 Task: Create New Employee with Employee Name: Ethan King, Address Line1: 8100 Addison Street, Address Line2: Painesville, Address Line3:  OH 44077, Cell Number: 621519-7251_x000D_

Action: Mouse moved to (189, 36)
Screenshot: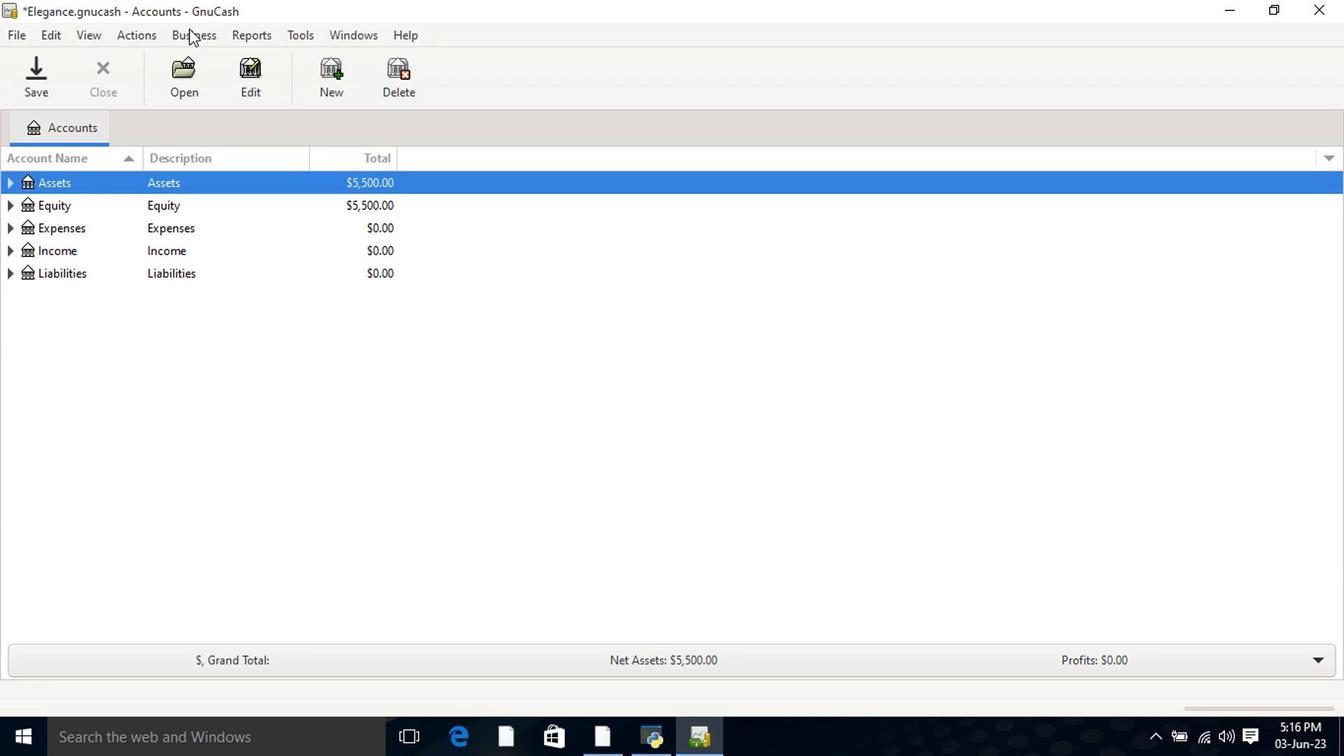 
Action: Mouse pressed left at (189, 36)
Screenshot: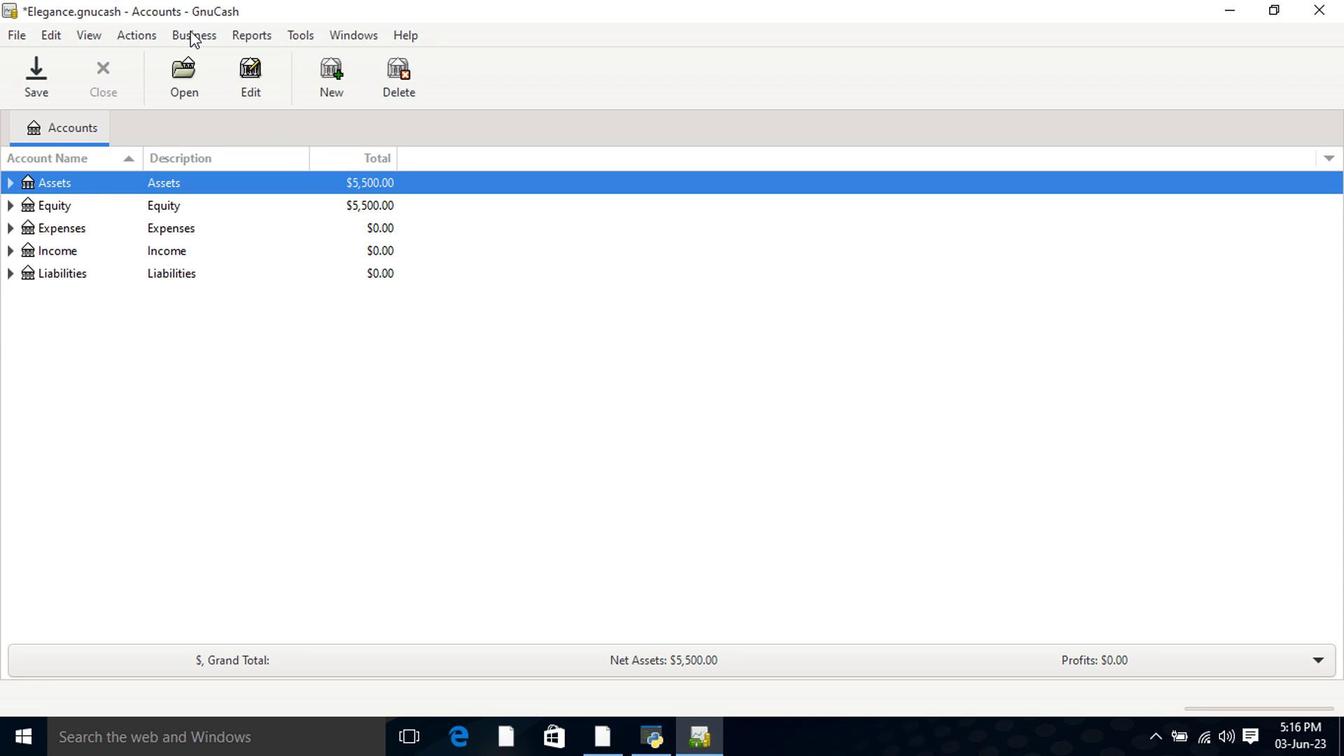 
Action: Mouse moved to (214, 111)
Screenshot: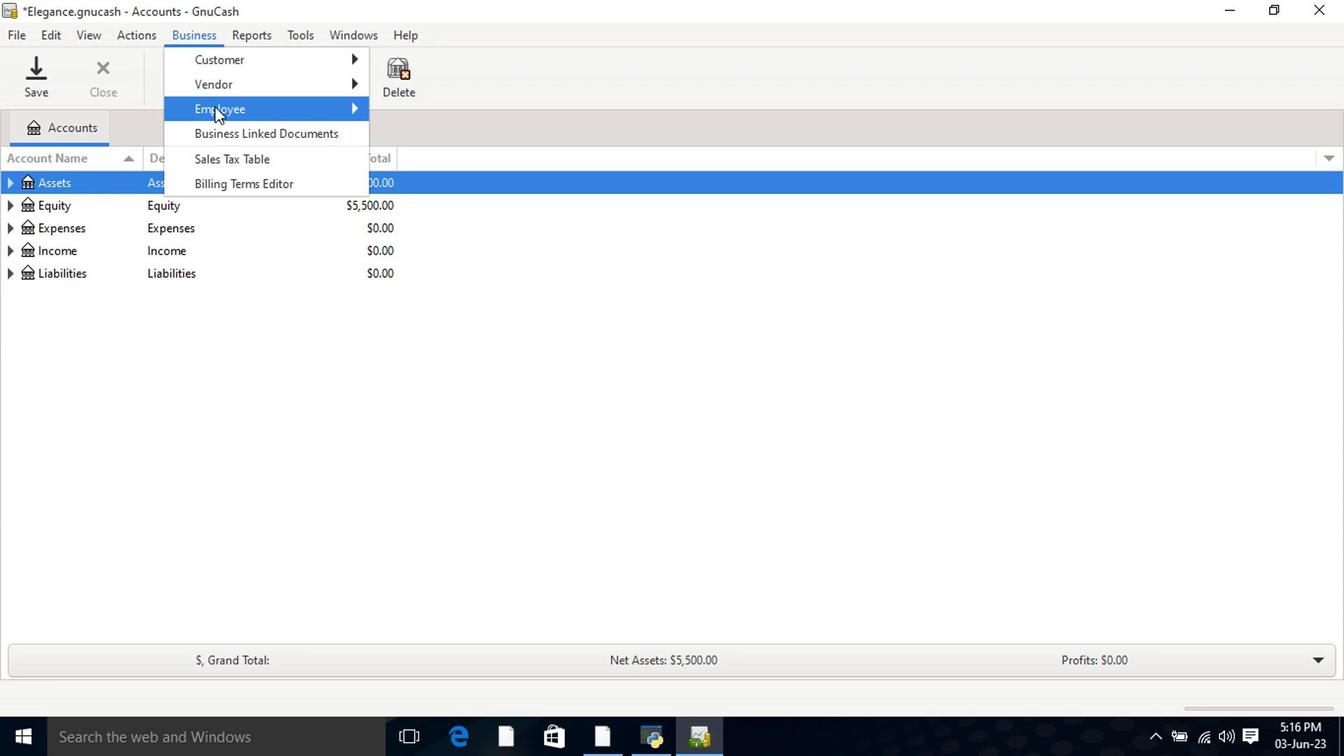
Action: Mouse pressed left at (214, 111)
Screenshot: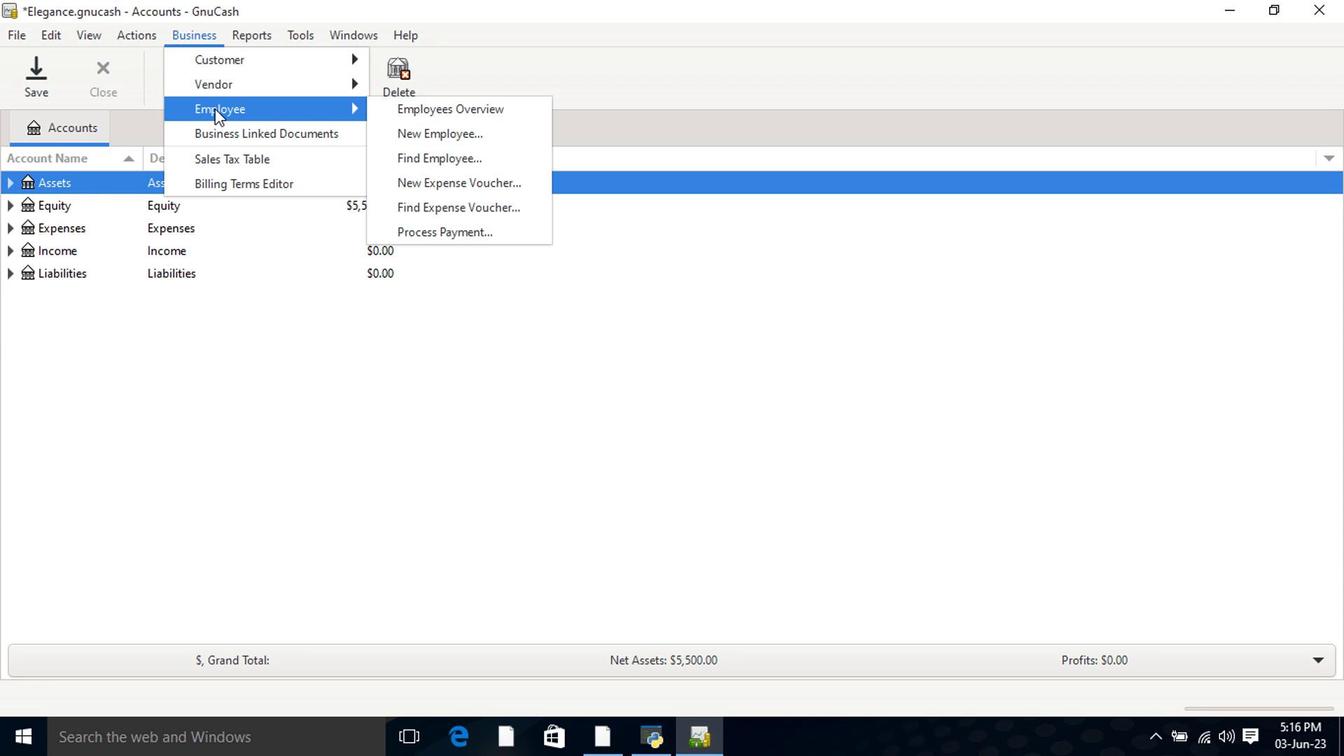 
Action: Mouse moved to (411, 137)
Screenshot: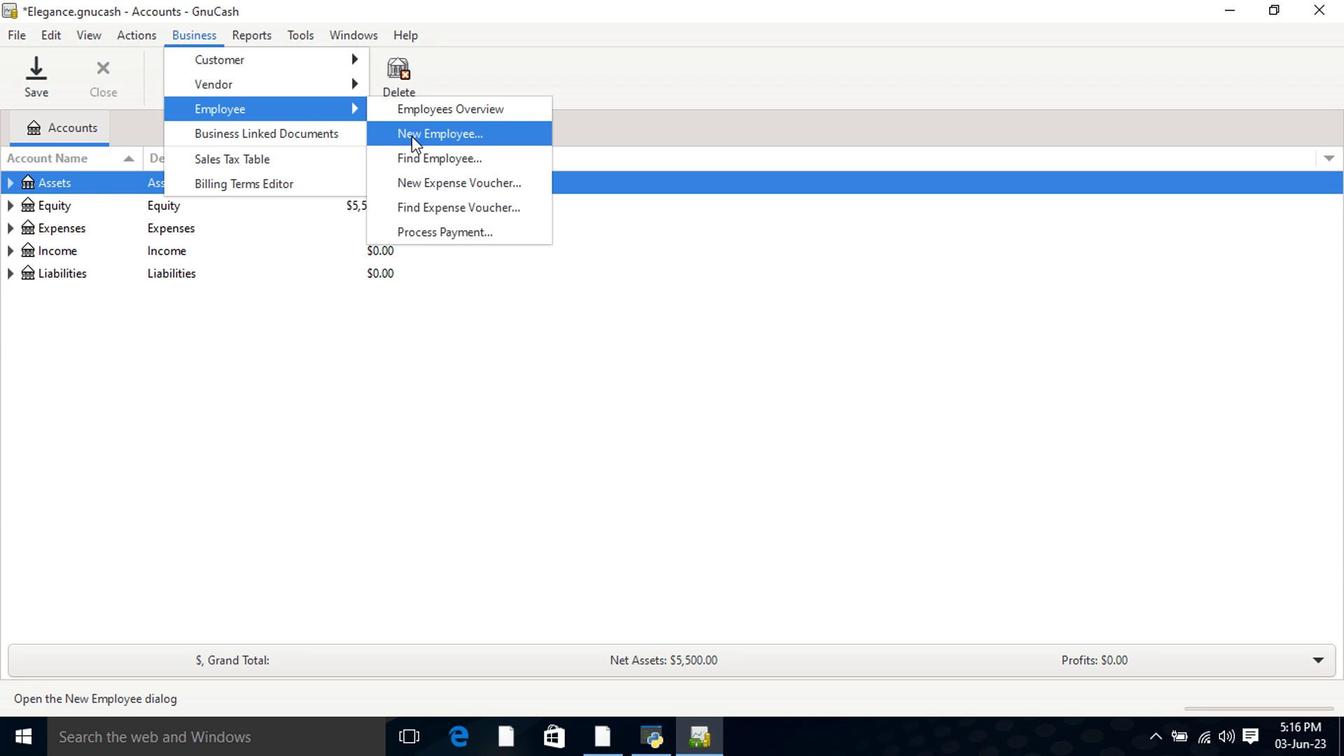 
Action: Mouse pressed left at (411, 137)
Screenshot: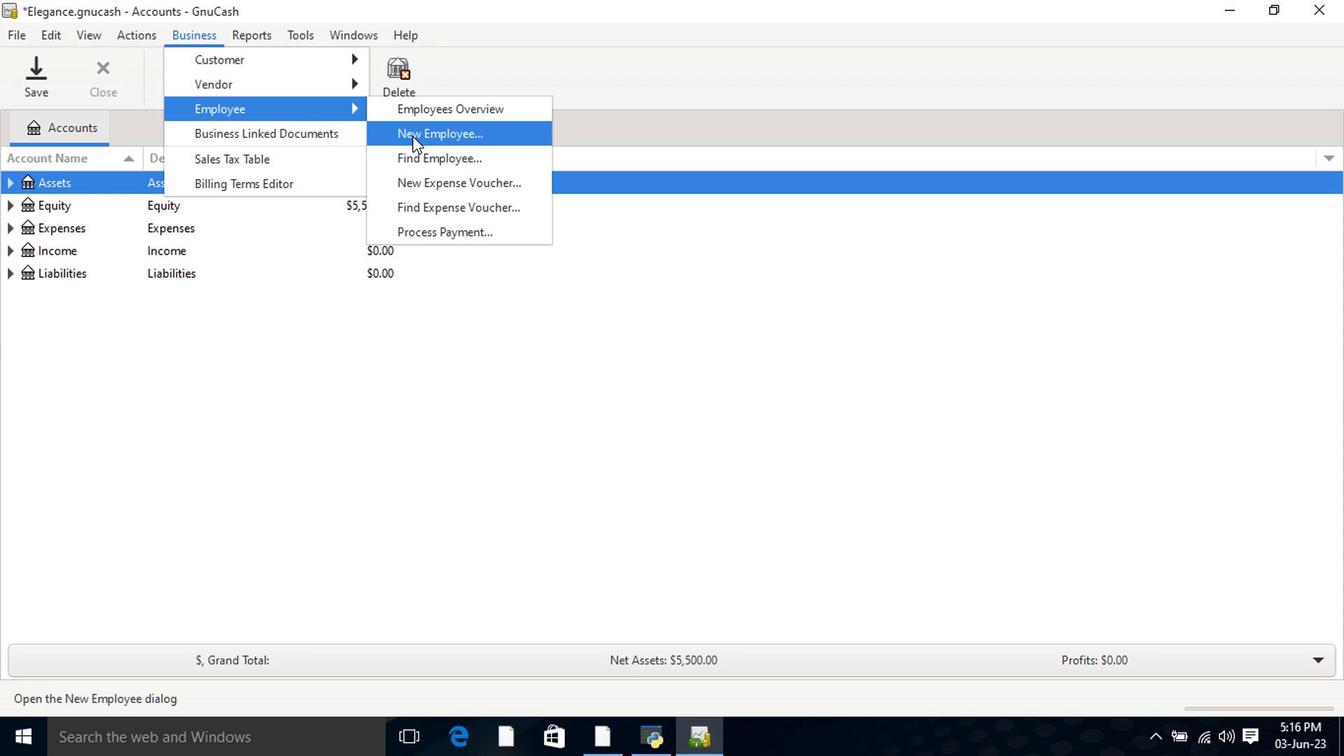 
Action: Mouse moved to (612, 306)
Screenshot: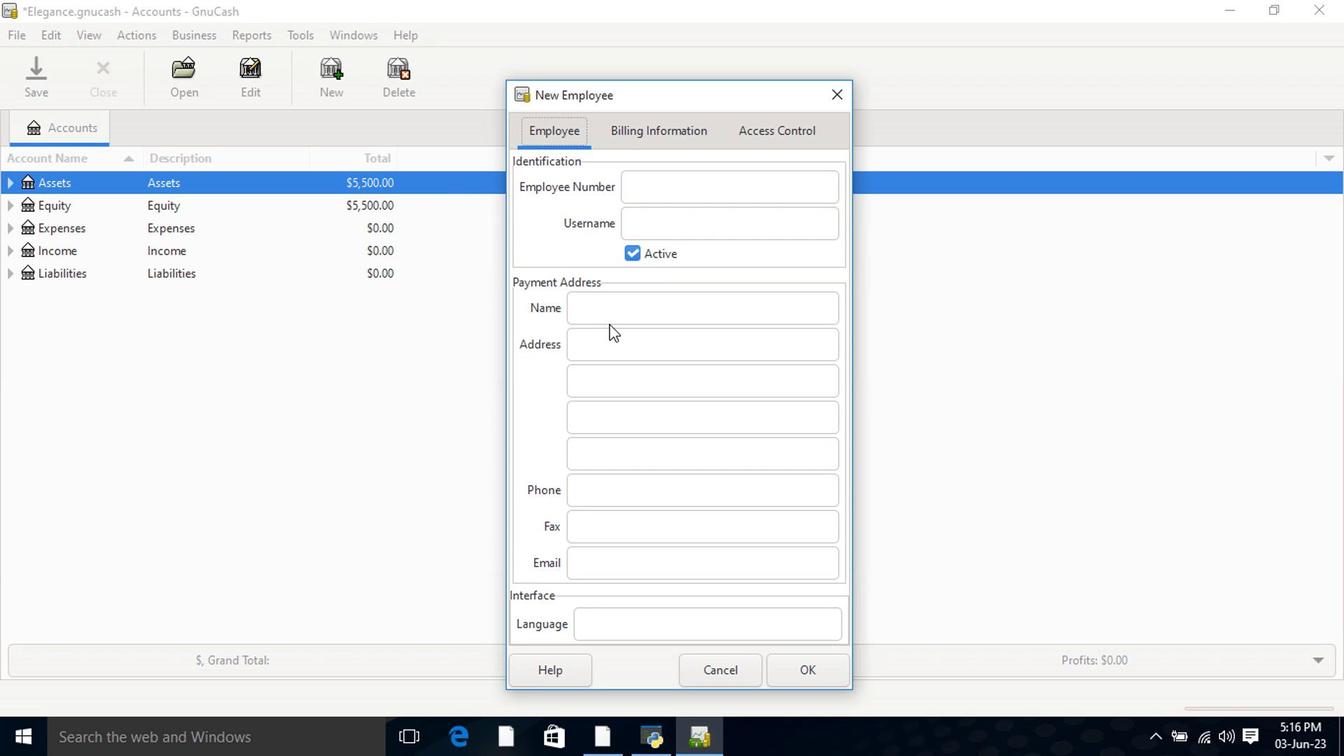 
Action: Mouse pressed left at (612, 306)
Screenshot: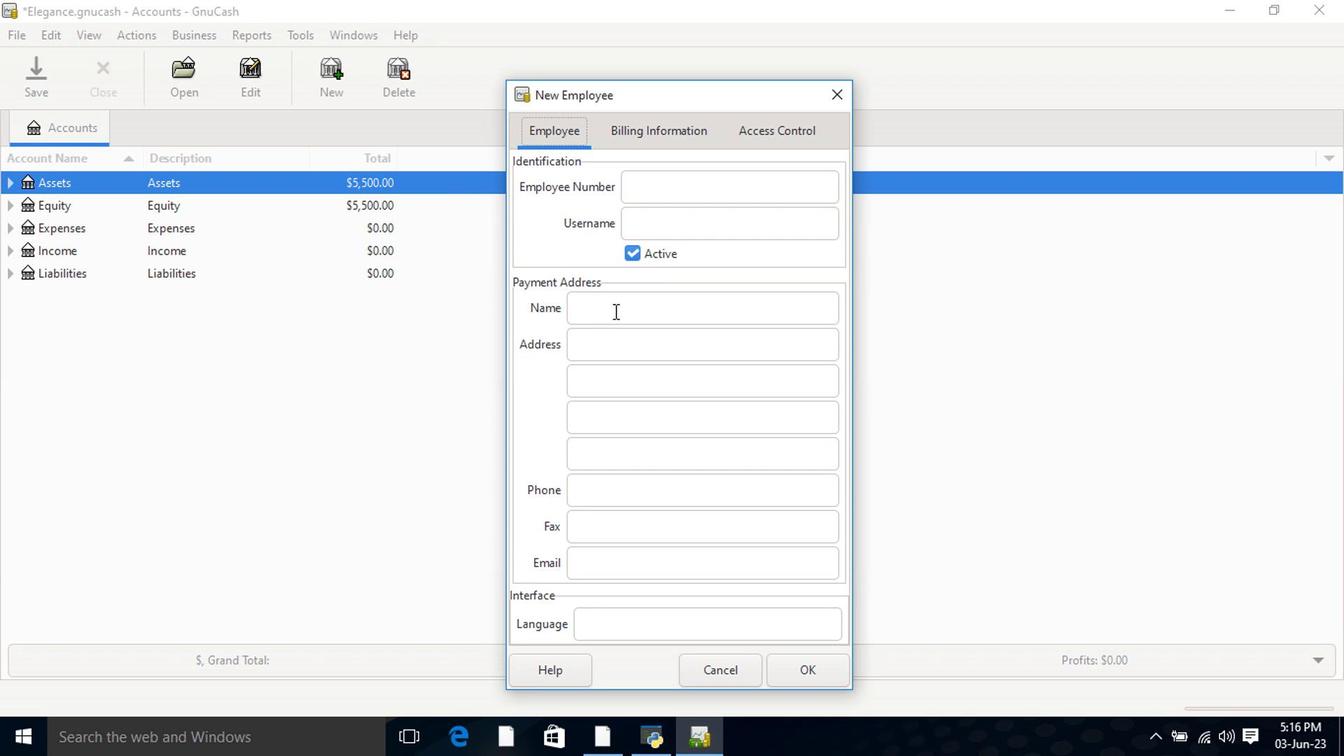 
Action: Key pressed <Key.shift>Ethan<Key.space><Key.shift>King<Key.tab>8100<Key.space><Key.shift>Addison<Key.space><Key.shift>Street<Key.tab><Key.shift>Painesville<Key.tab><Key.shift>OH<Key.space>44077<Key.tab><Key.tab>6215197<Key.backspace>-7251<Key.tab>
Screenshot: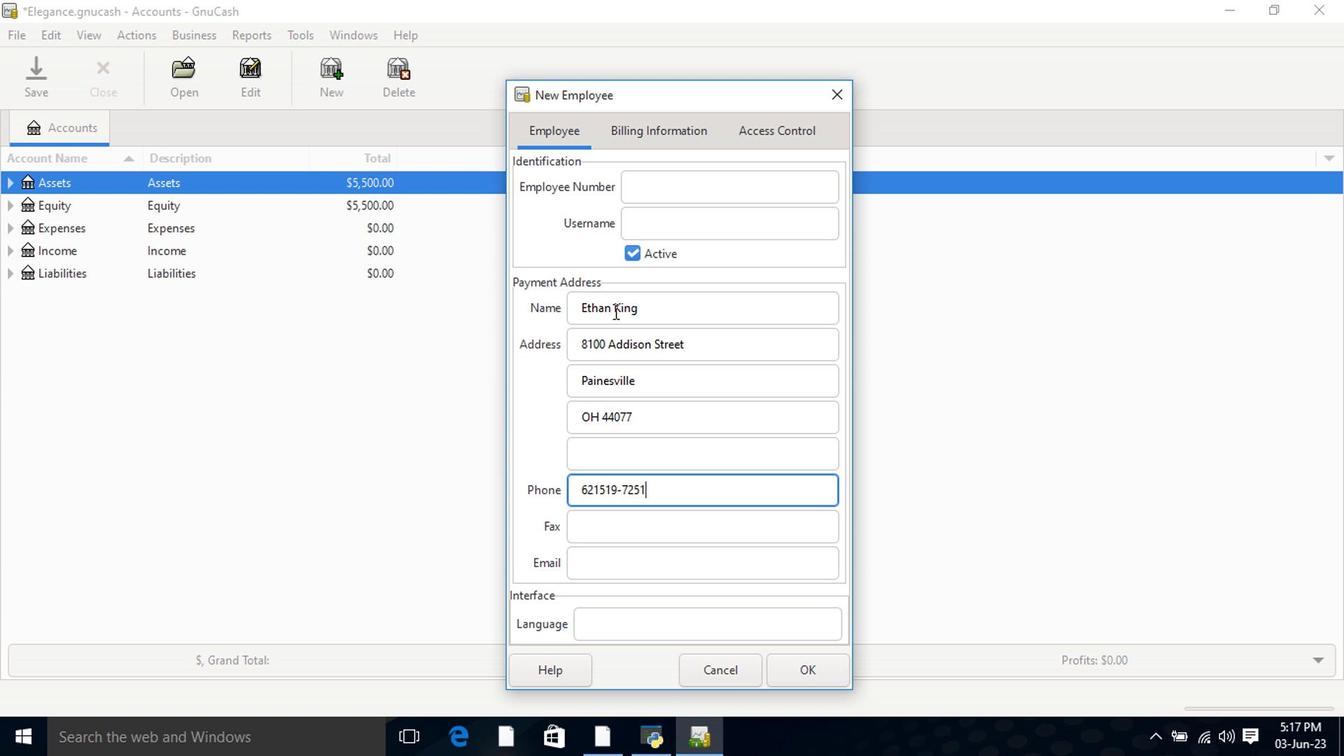 
Action: Mouse moved to (669, 137)
Screenshot: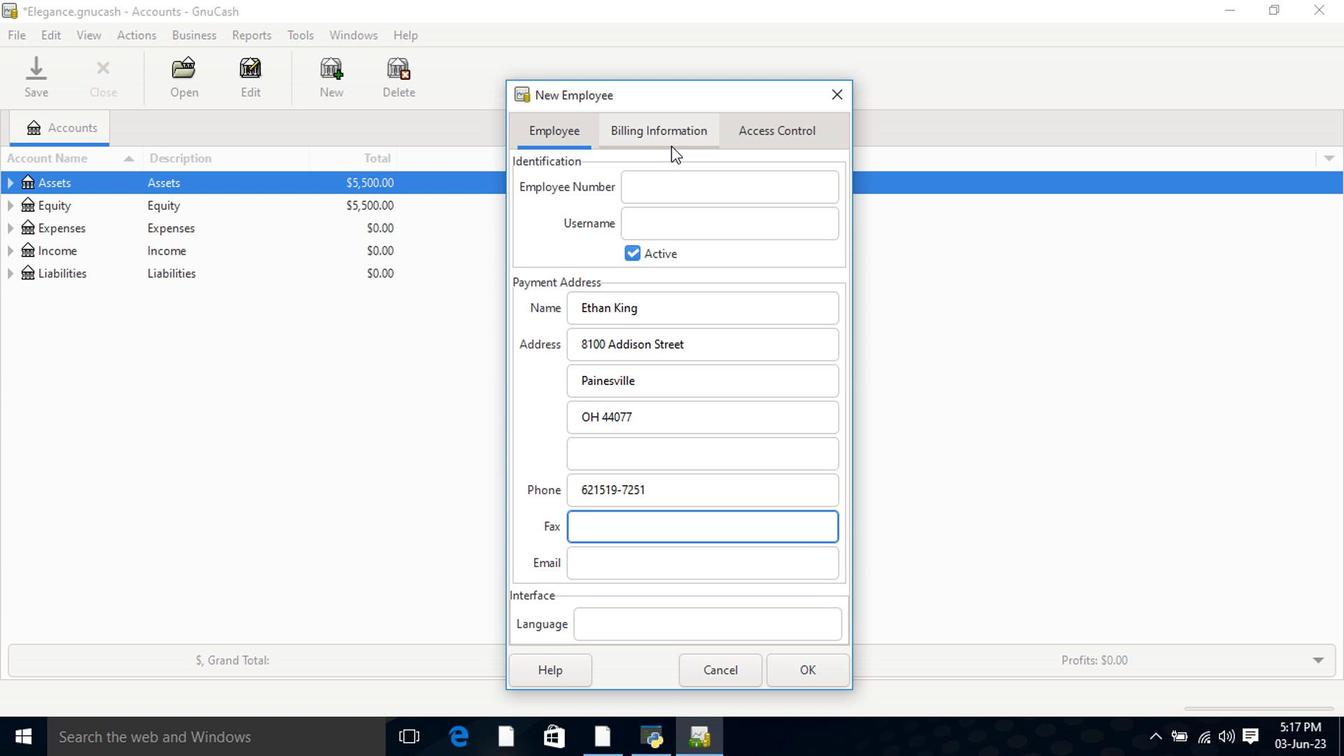 
Action: Mouse pressed left at (669, 137)
Screenshot: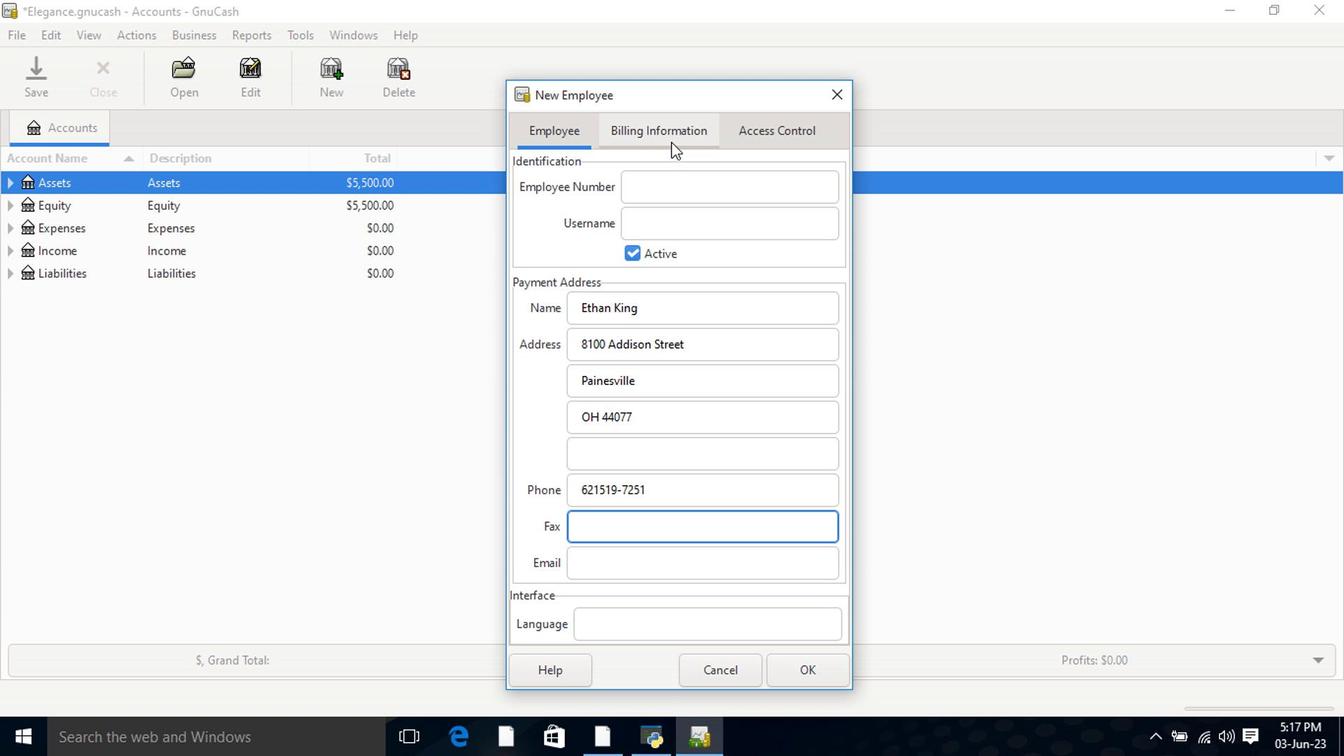 
Action: Mouse moved to (759, 138)
Screenshot: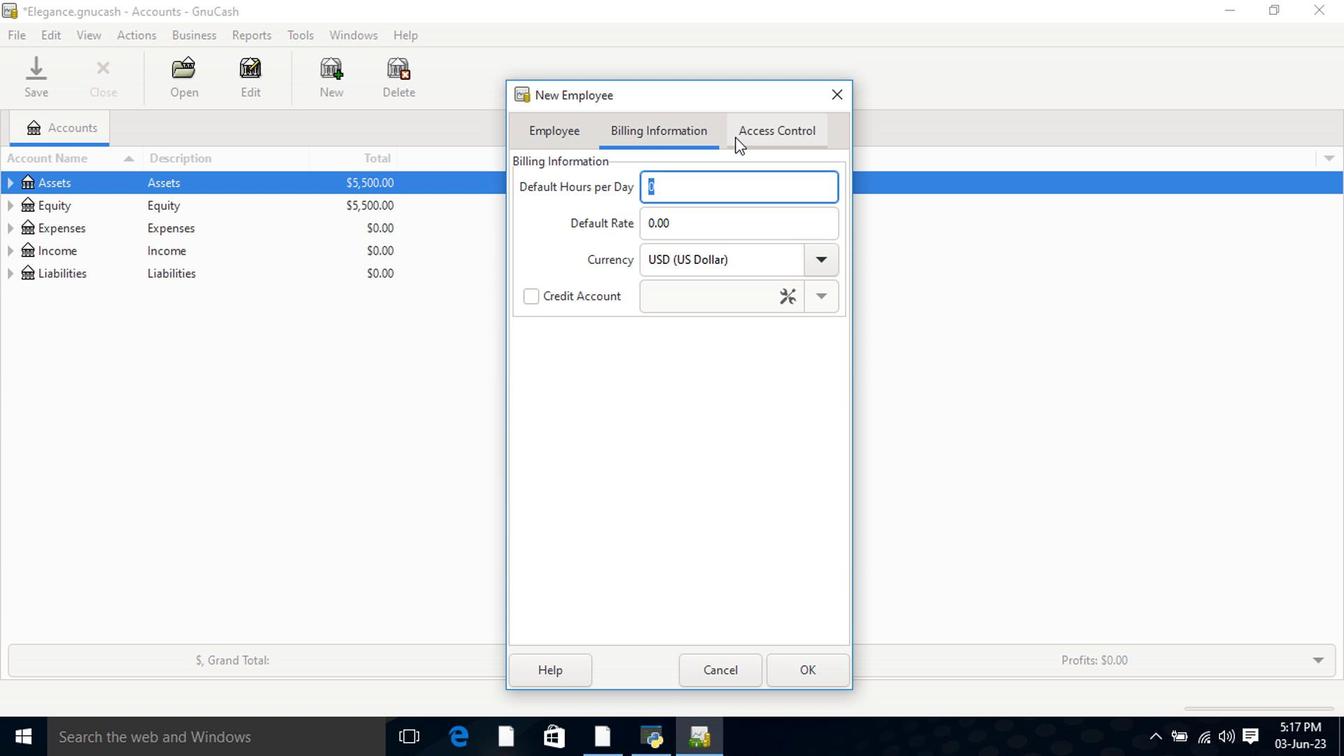 
Action: Mouse pressed left at (759, 138)
Screenshot: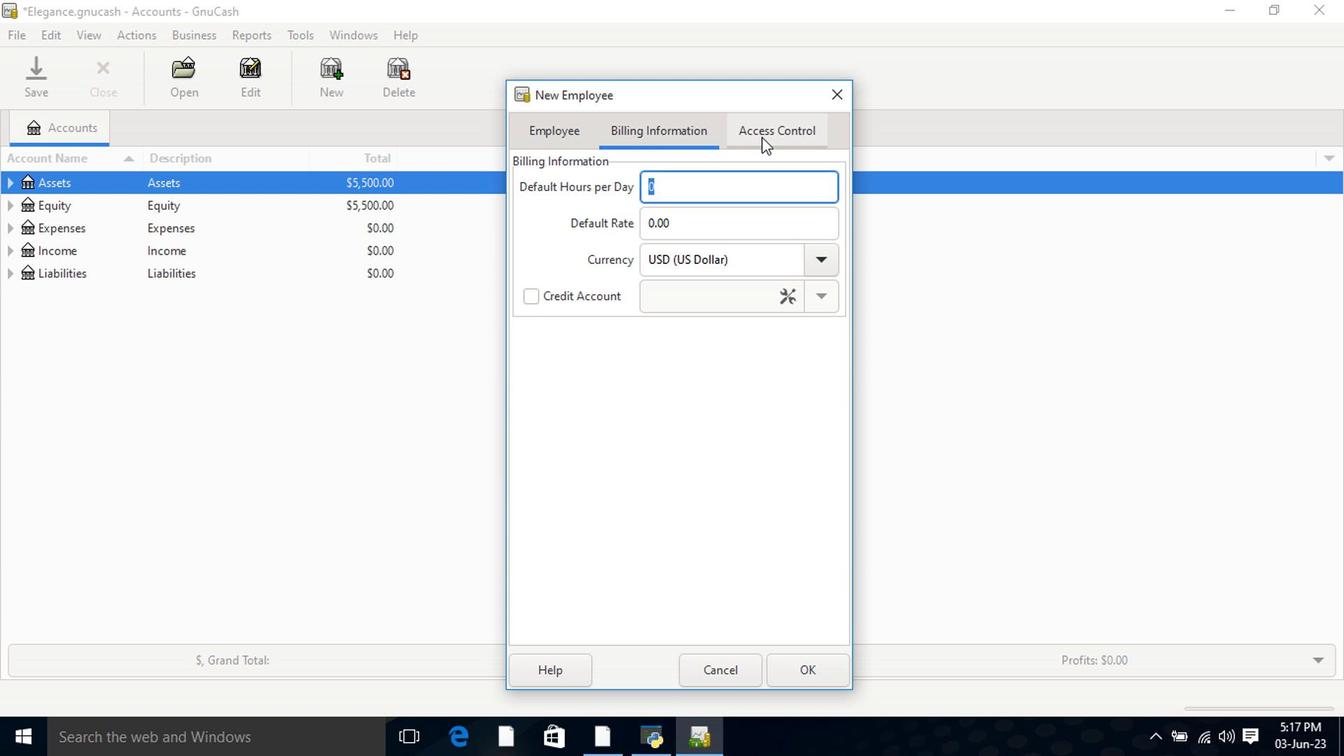 
Action: Mouse moved to (799, 645)
Screenshot: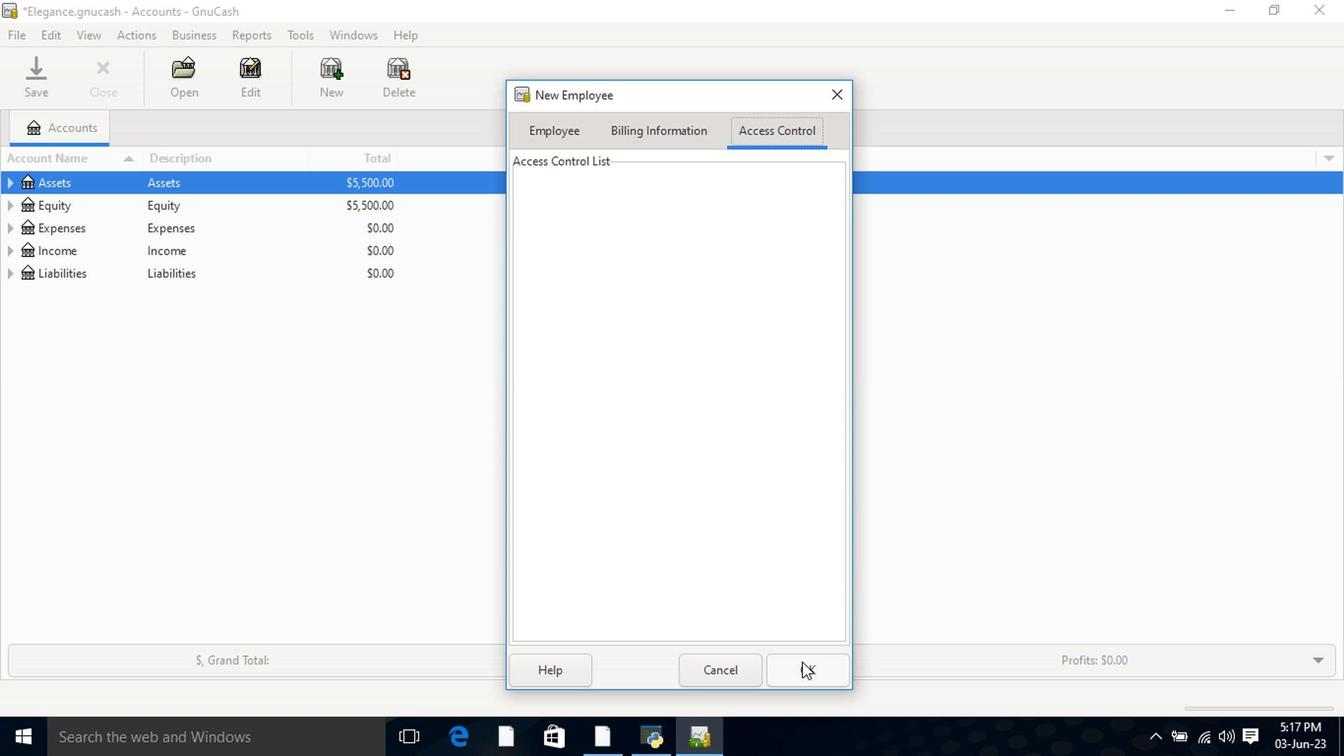 
Action: Mouse pressed left at (799, 645)
Screenshot: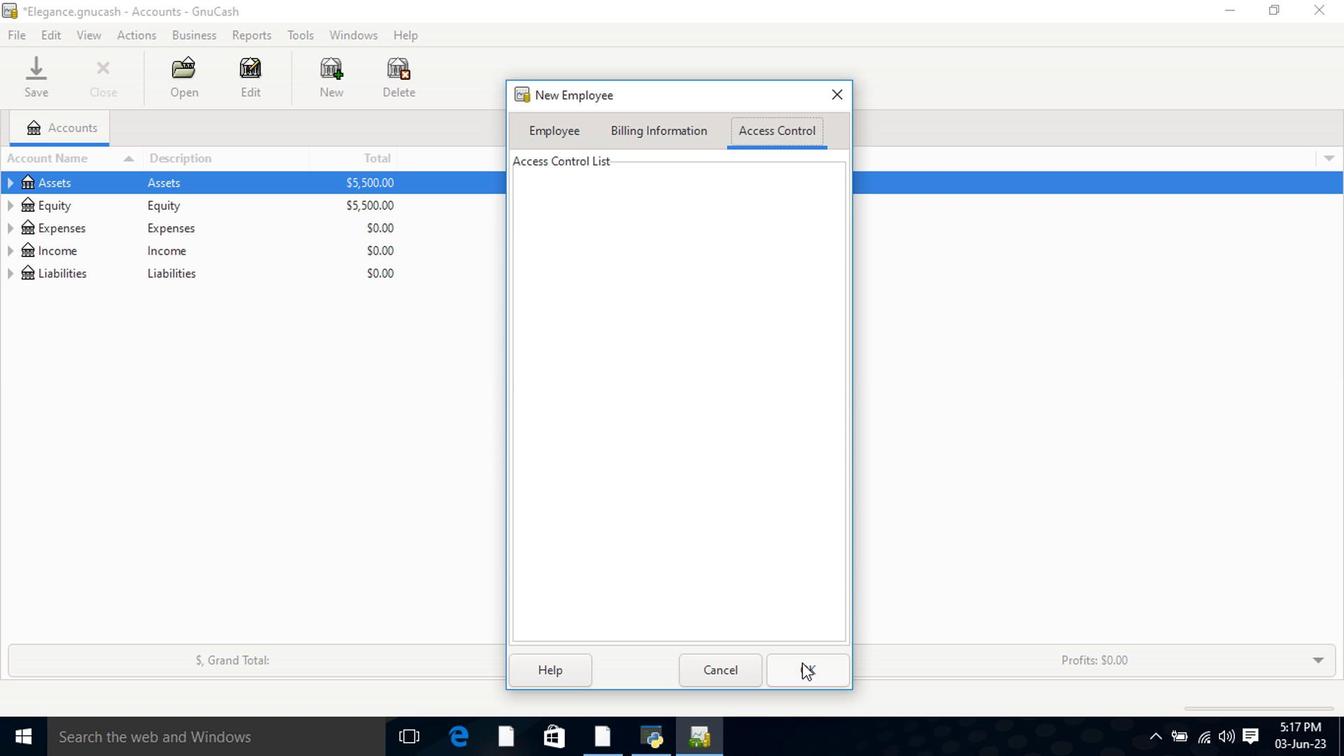
